 Task: Sort the products by relevance.
Action: Mouse moved to (19, 81)
Screenshot: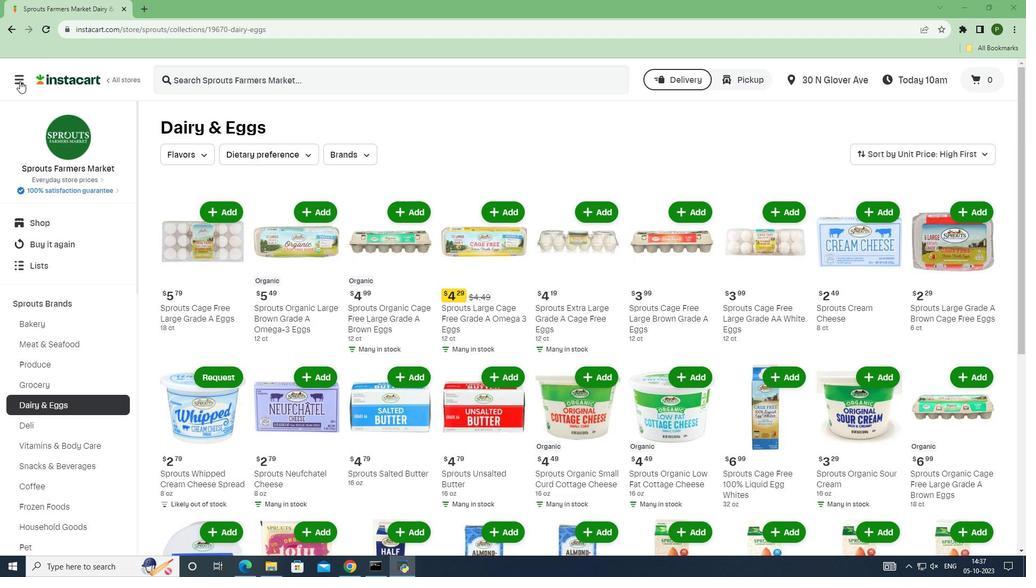
Action: Mouse pressed left at (19, 81)
Screenshot: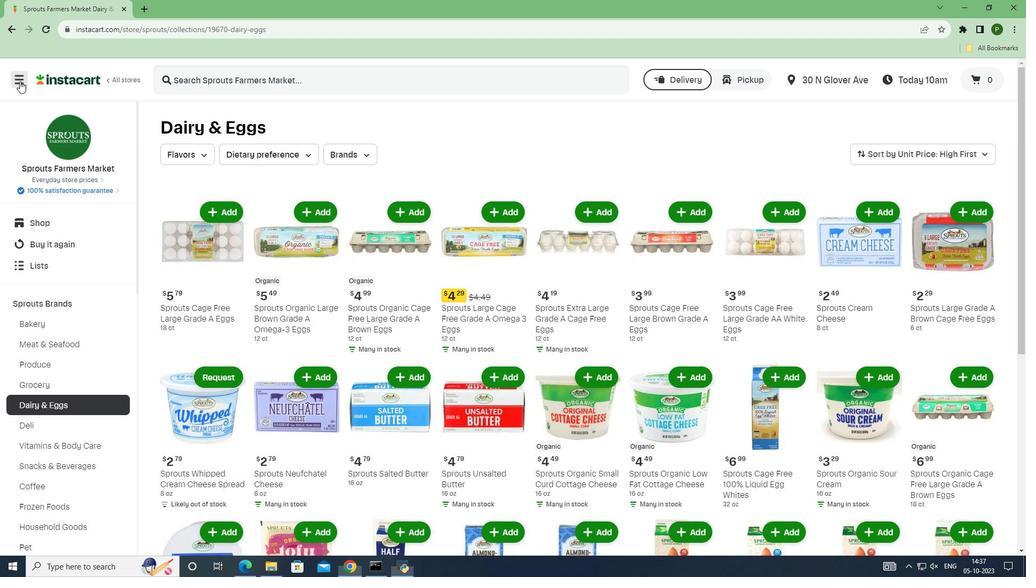 
Action: Mouse moved to (50, 281)
Screenshot: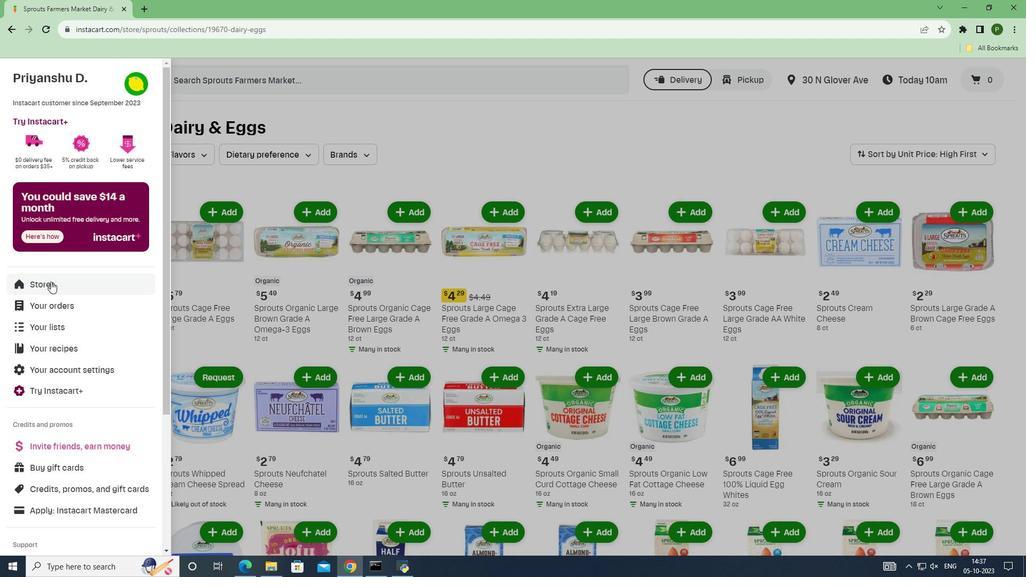 
Action: Mouse pressed left at (50, 281)
Screenshot: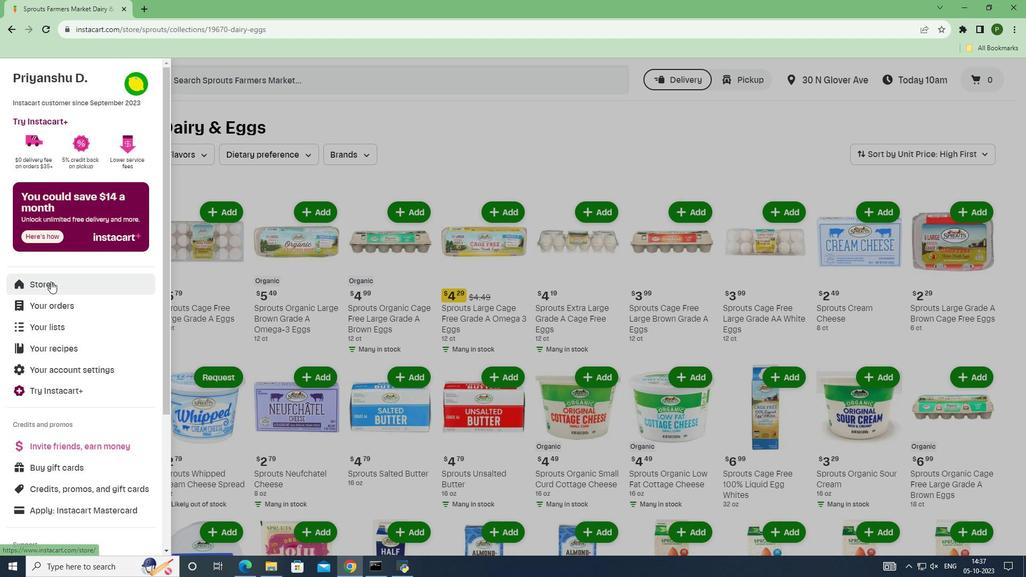 
Action: Mouse moved to (240, 128)
Screenshot: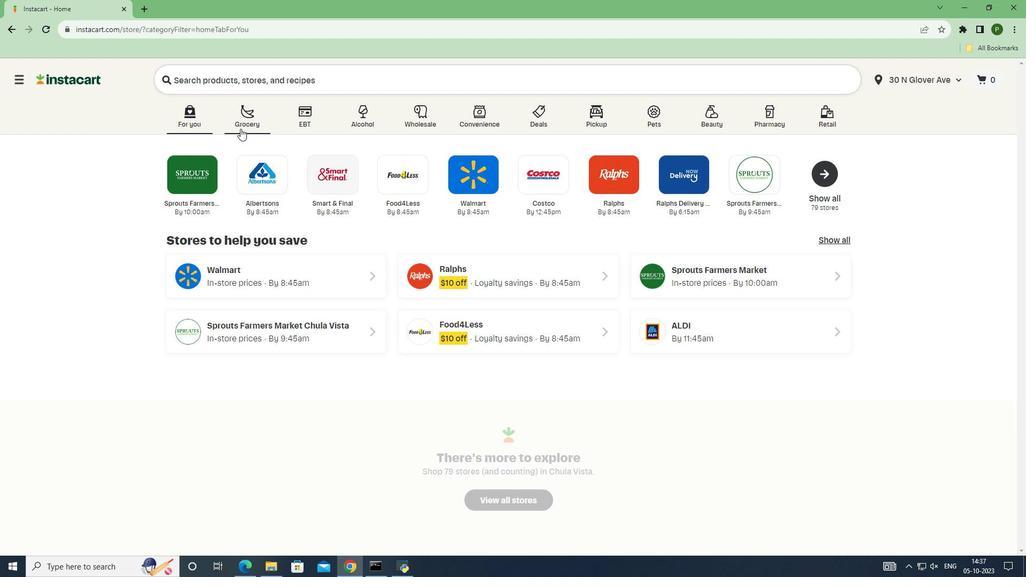 
Action: Mouse pressed left at (240, 128)
Screenshot: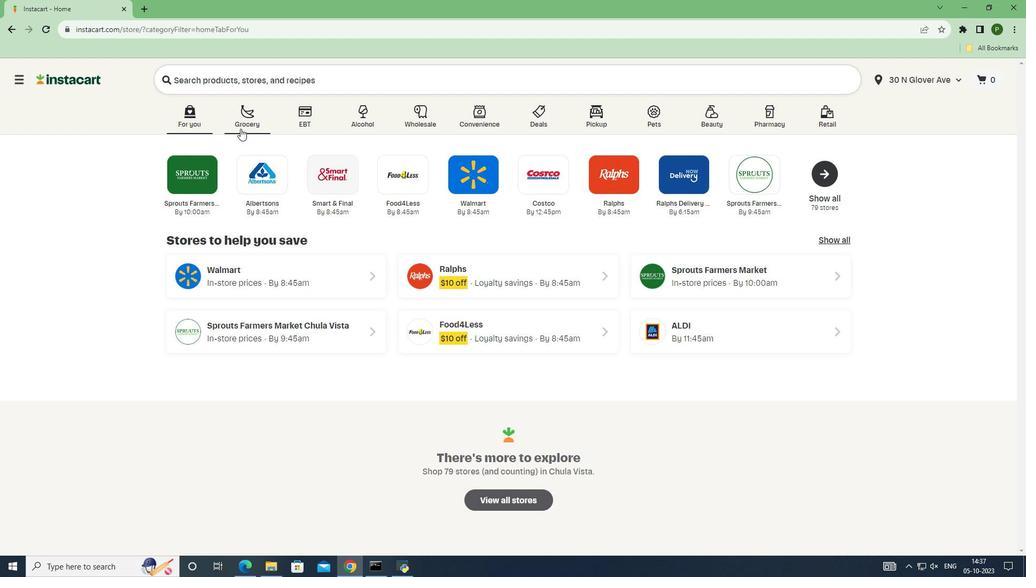 
Action: Mouse moved to (676, 253)
Screenshot: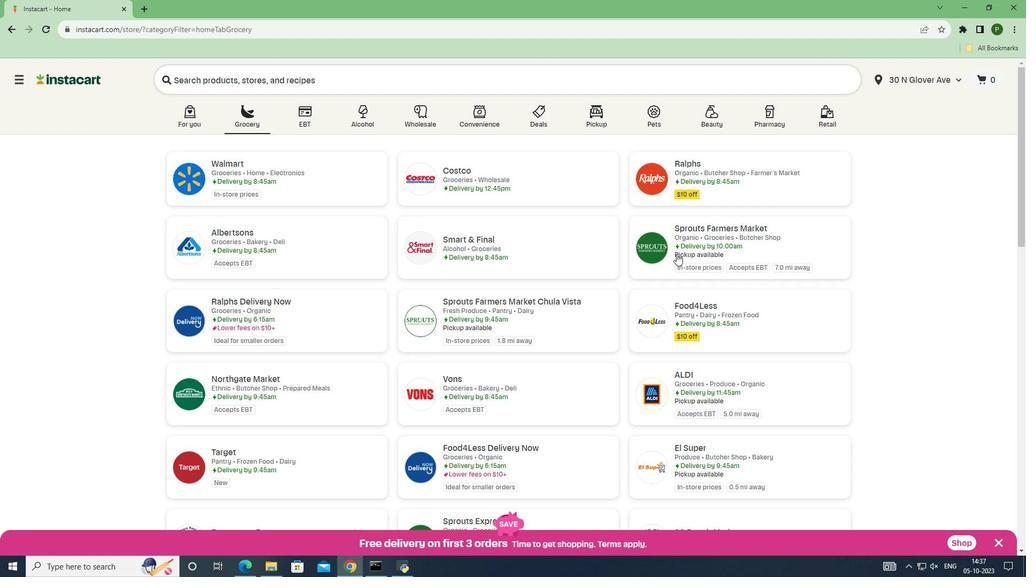 
Action: Mouse pressed left at (676, 253)
Screenshot: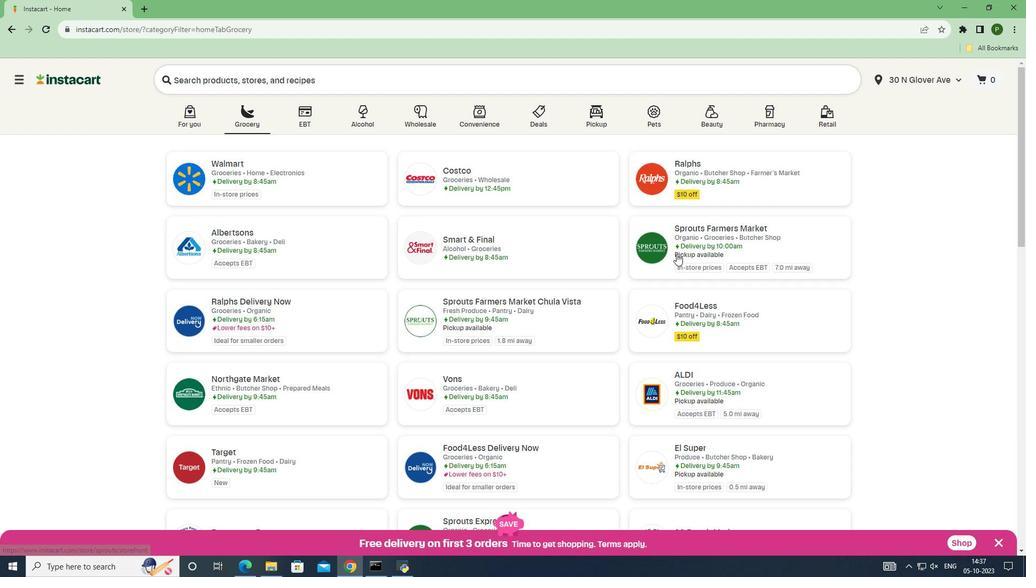 
Action: Mouse moved to (99, 297)
Screenshot: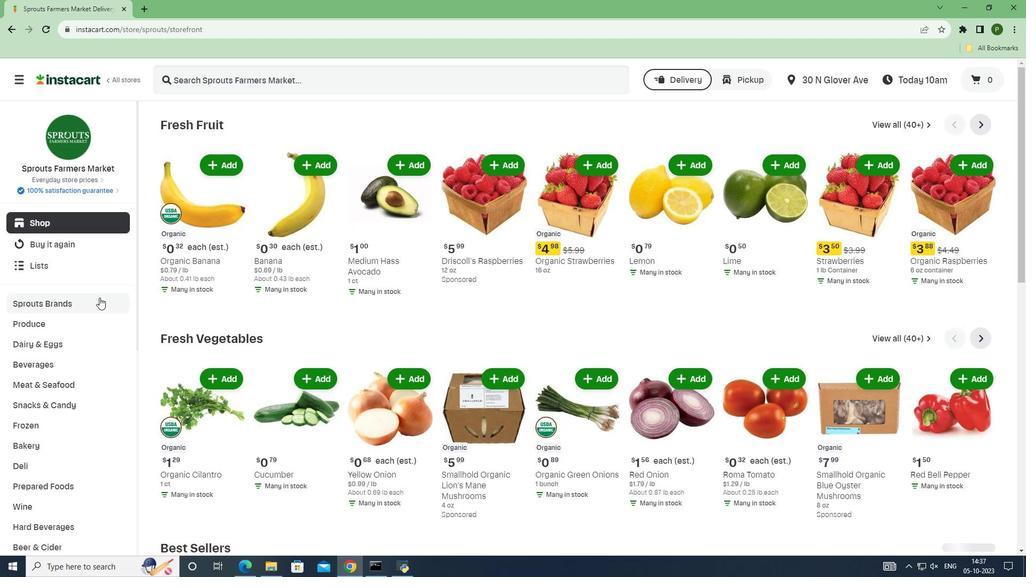 
Action: Mouse pressed left at (99, 297)
Screenshot: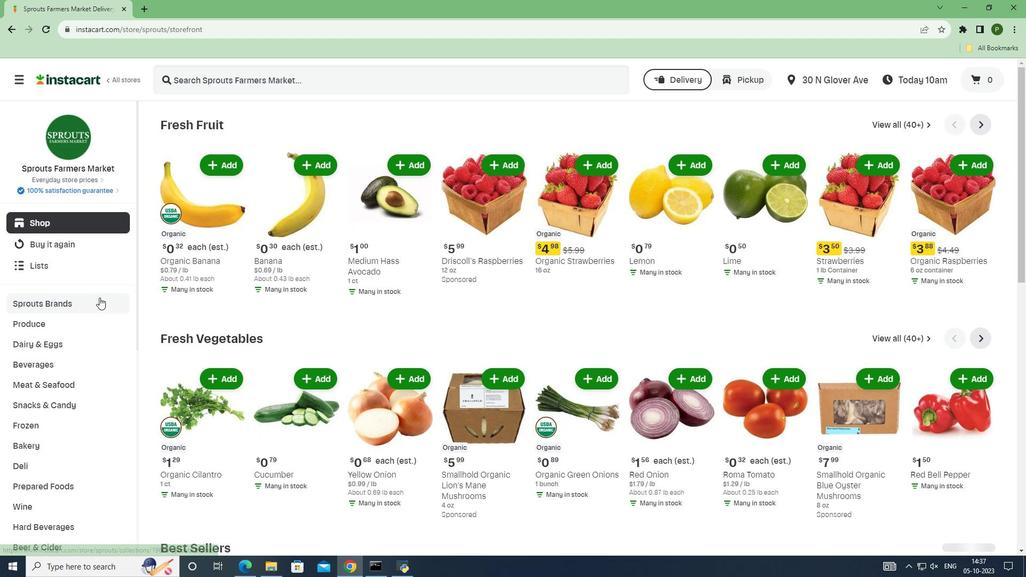 
Action: Mouse moved to (78, 397)
Screenshot: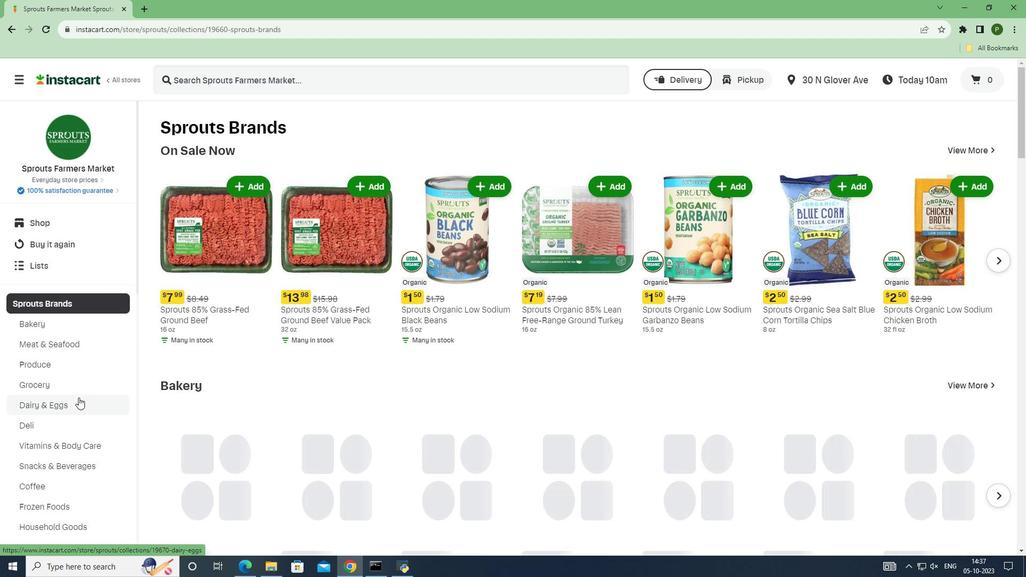 
Action: Mouse pressed left at (78, 397)
Screenshot: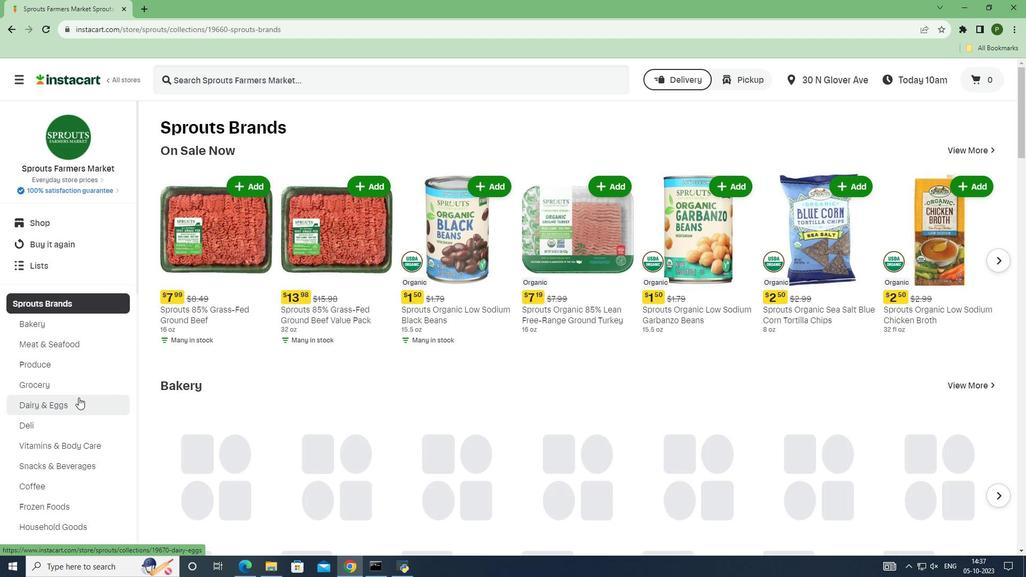 
Action: Mouse moved to (919, 158)
Screenshot: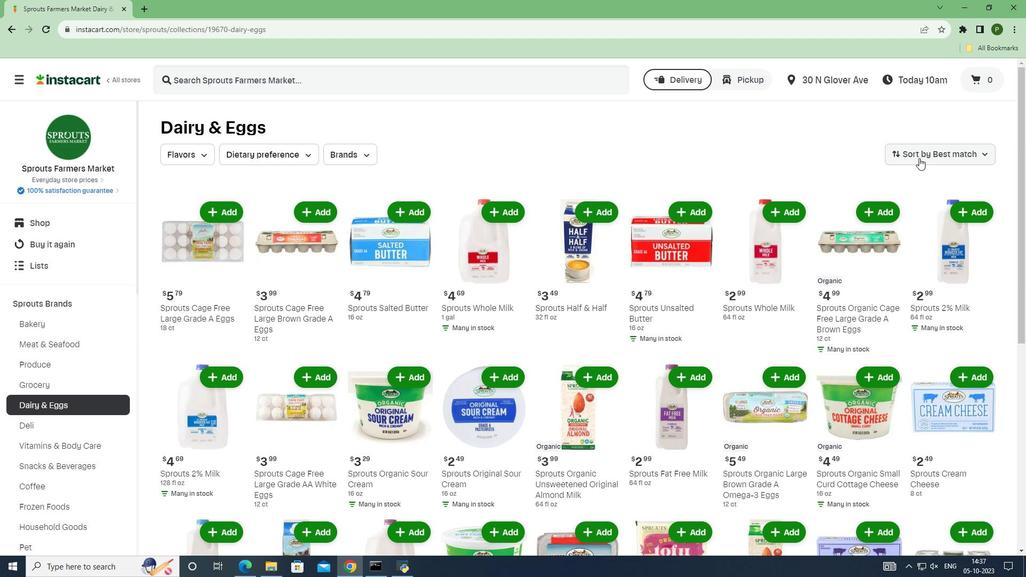 
Action: Mouse pressed left at (919, 158)
Screenshot: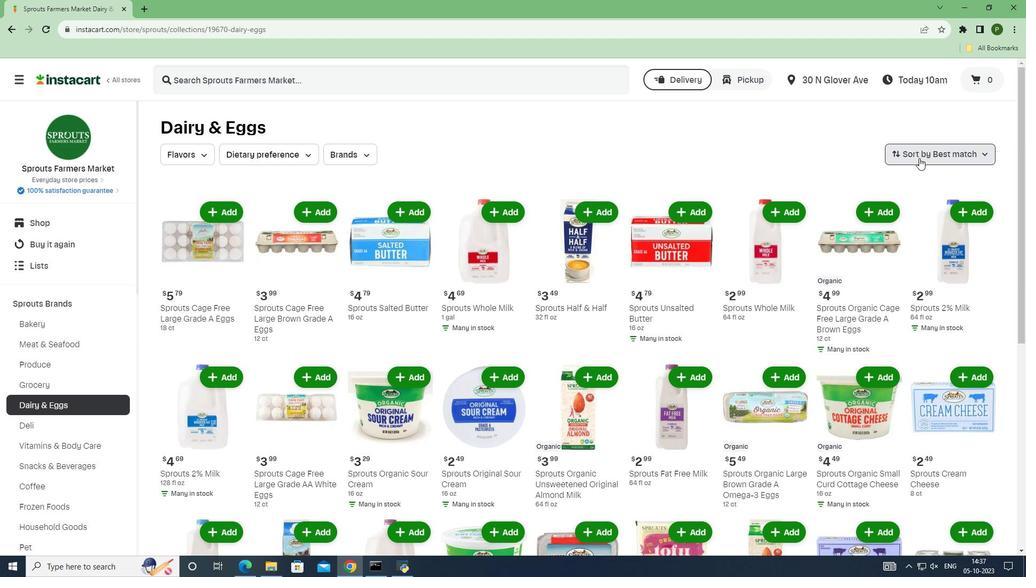 
Action: Mouse moved to (914, 308)
Screenshot: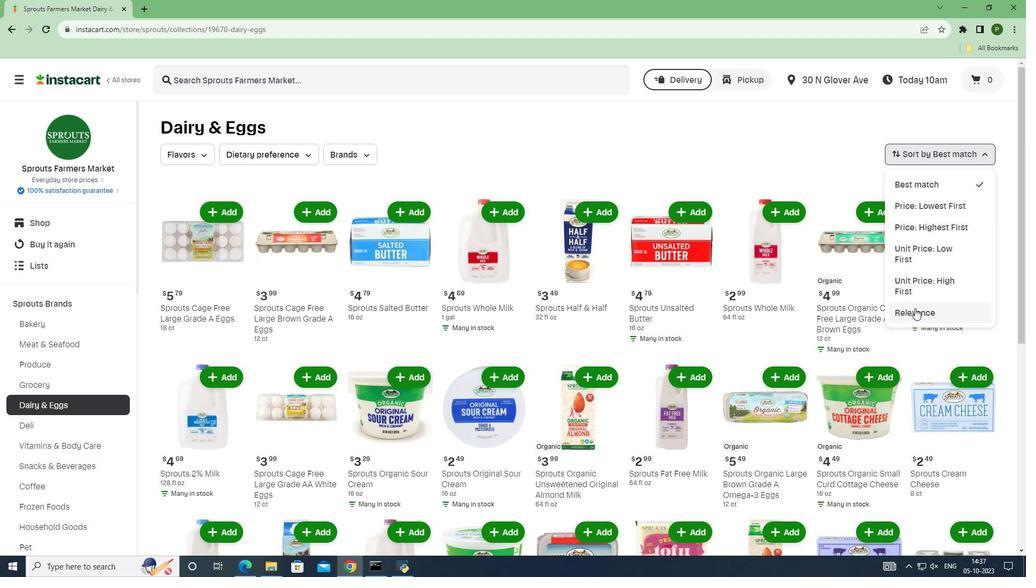 
Action: Mouse pressed left at (914, 308)
Screenshot: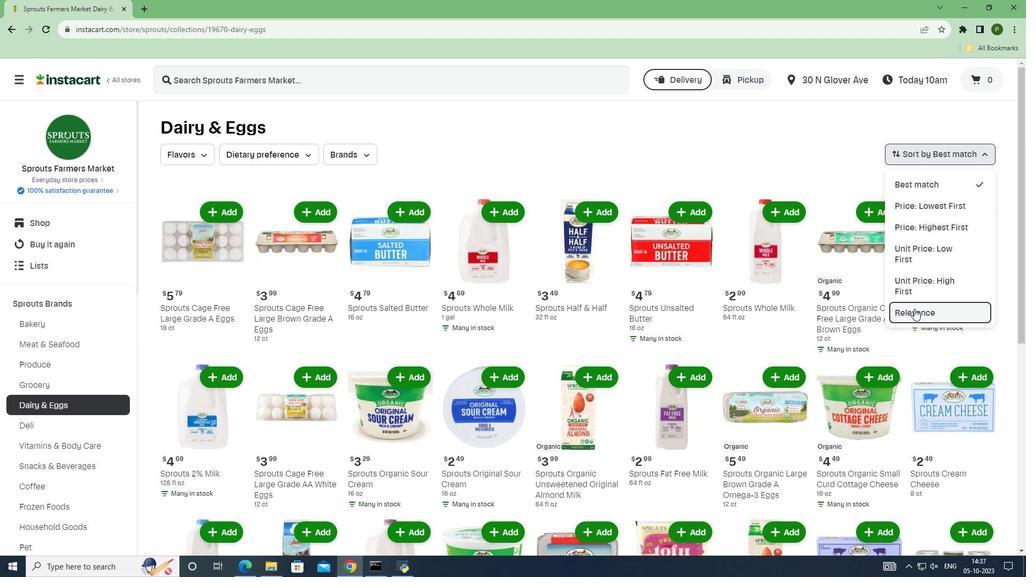 
Action: Mouse moved to (756, 358)
Screenshot: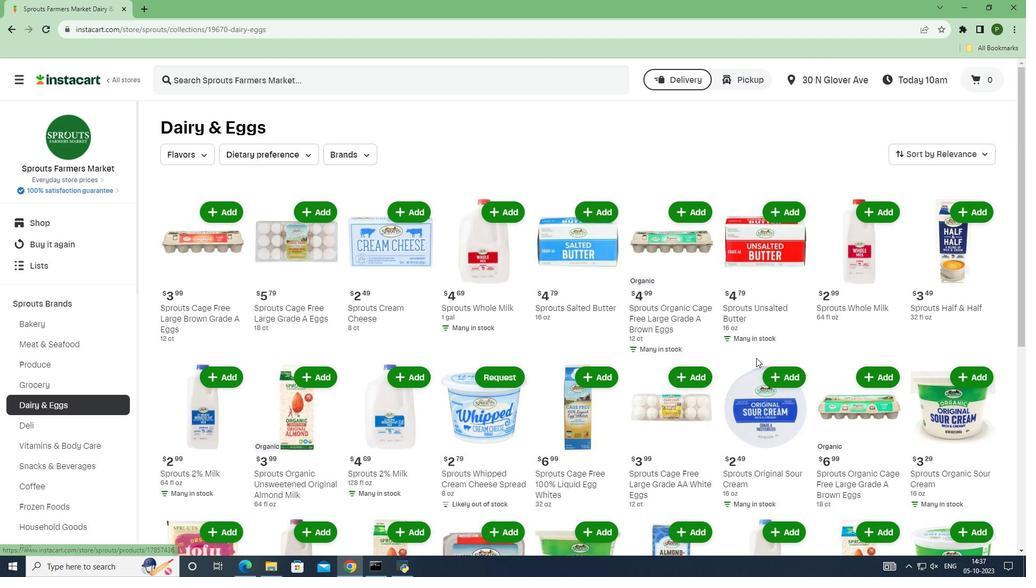 
